 Task: Create a section Compliance Audit Sprint and in the section, add a milestone Test Environment Management in the project AgileOpus
Action: Mouse moved to (511, 423)
Screenshot: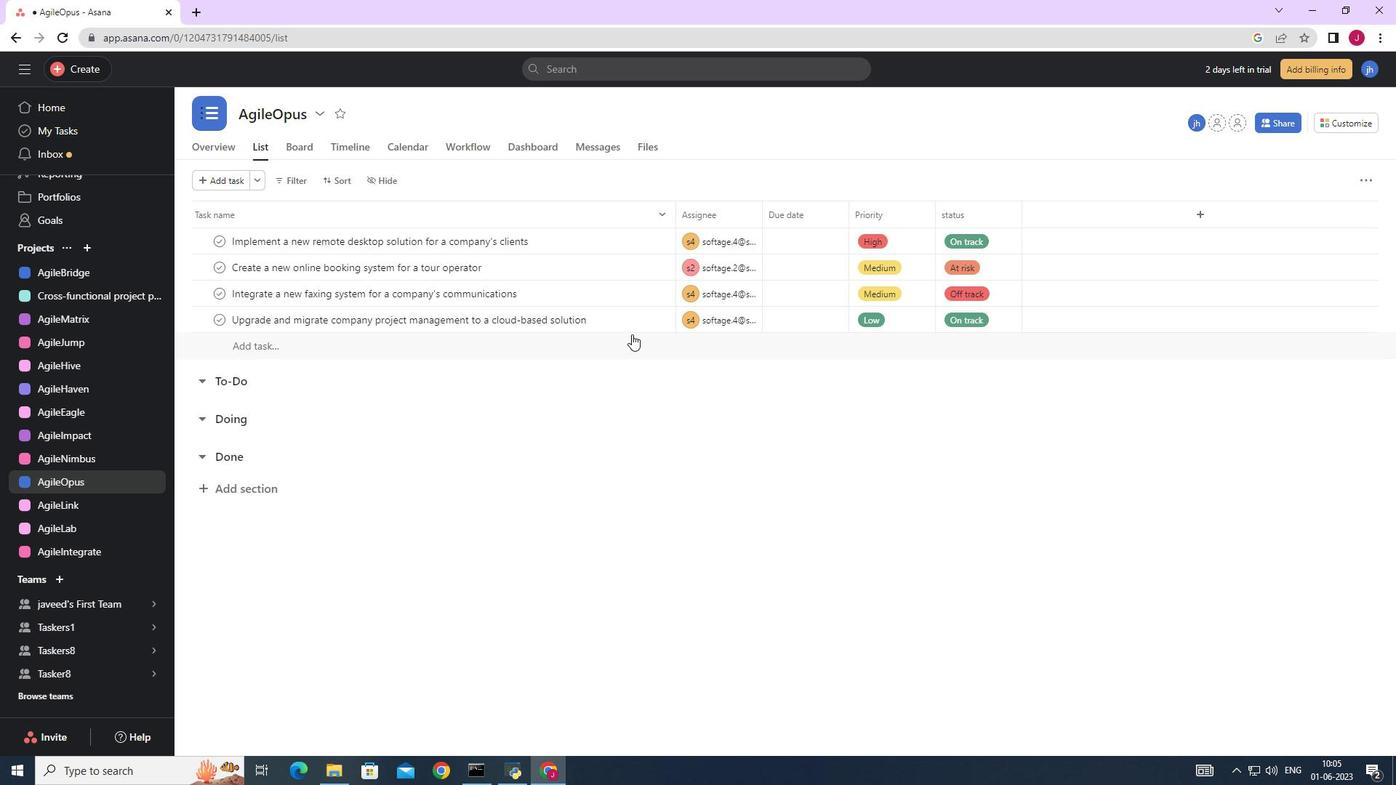 
Action: Mouse scrolled (513, 418) with delta (0, 0)
Screenshot: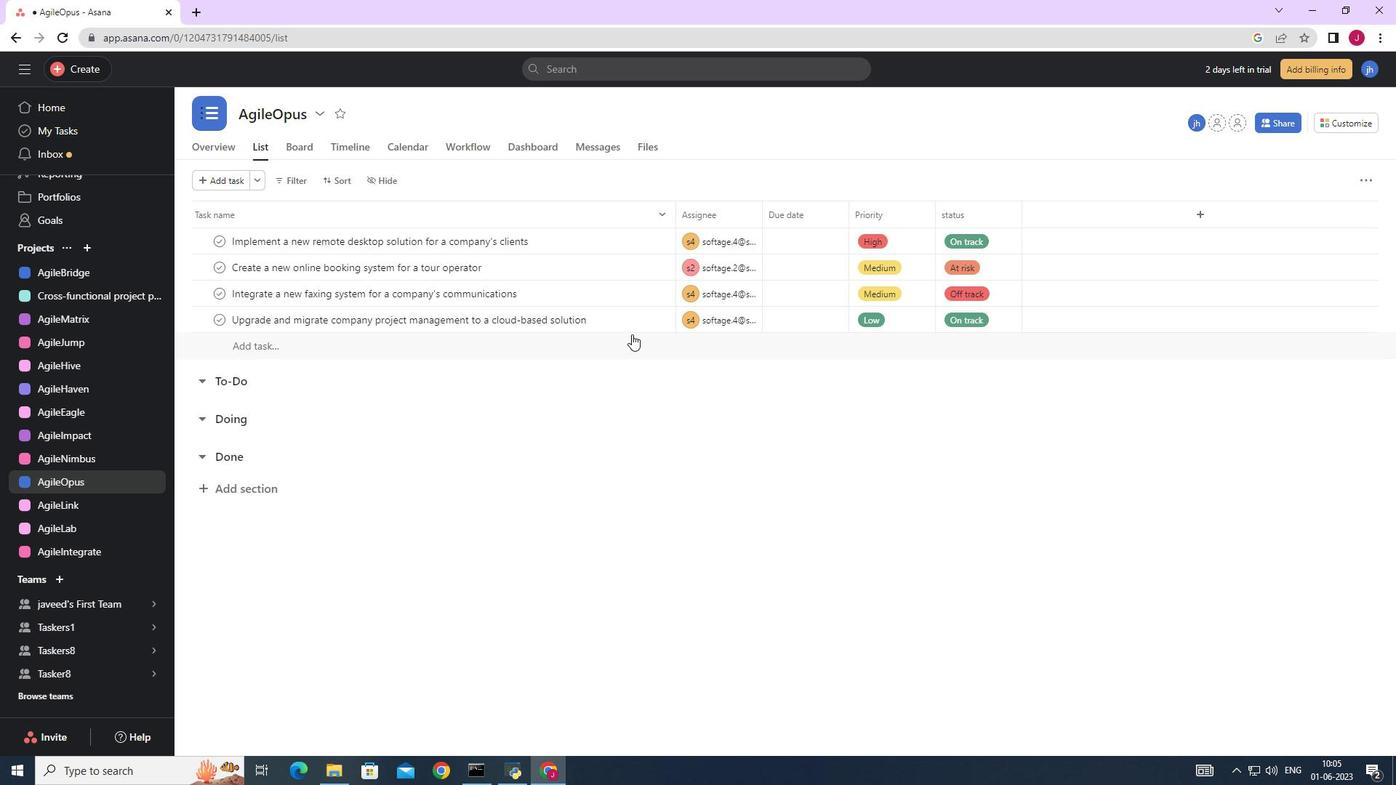 
Action: Mouse moved to (511, 423)
Screenshot: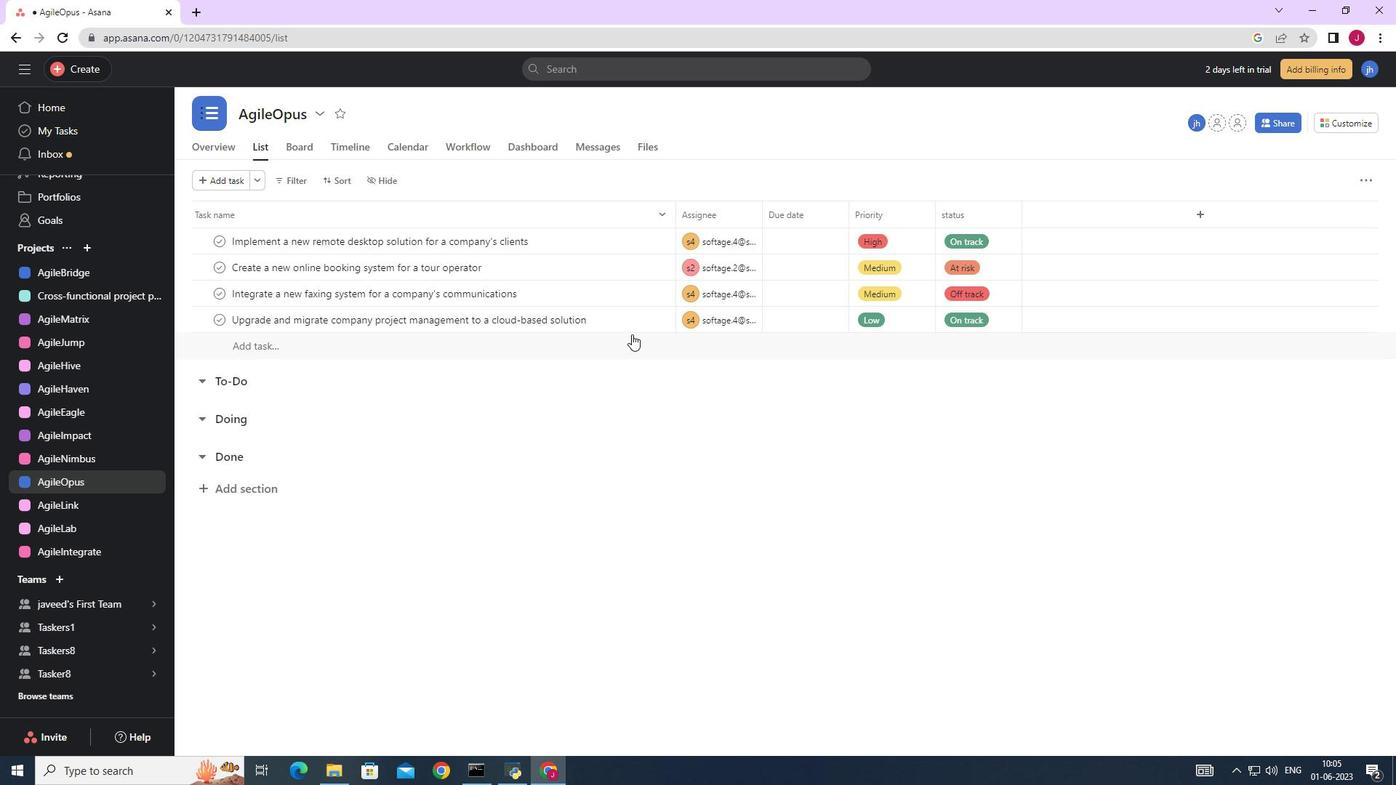
Action: Mouse scrolled (512, 420) with delta (0, 0)
Screenshot: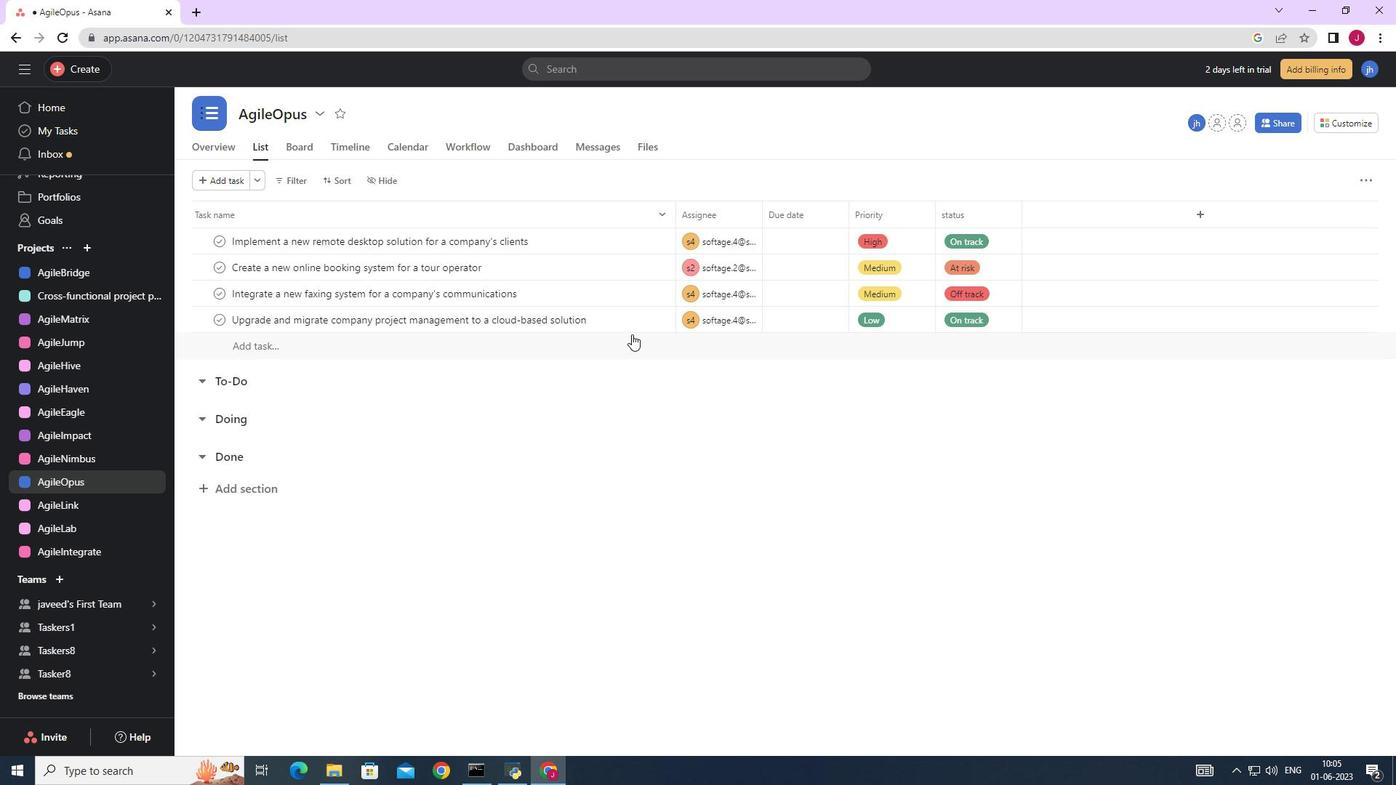 
Action: Mouse moved to (510, 425)
Screenshot: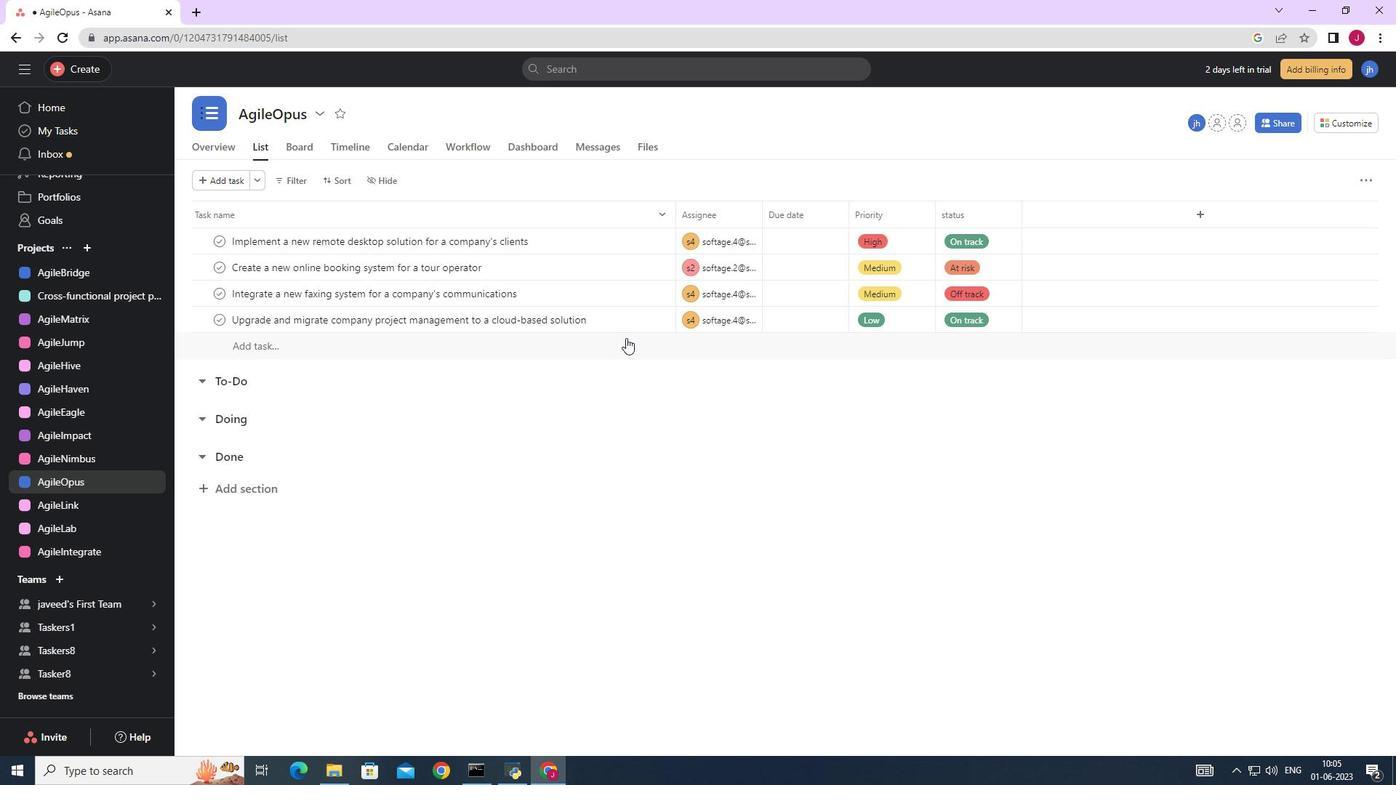 
Action: Mouse scrolled (511, 422) with delta (0, 0)
Screenshot: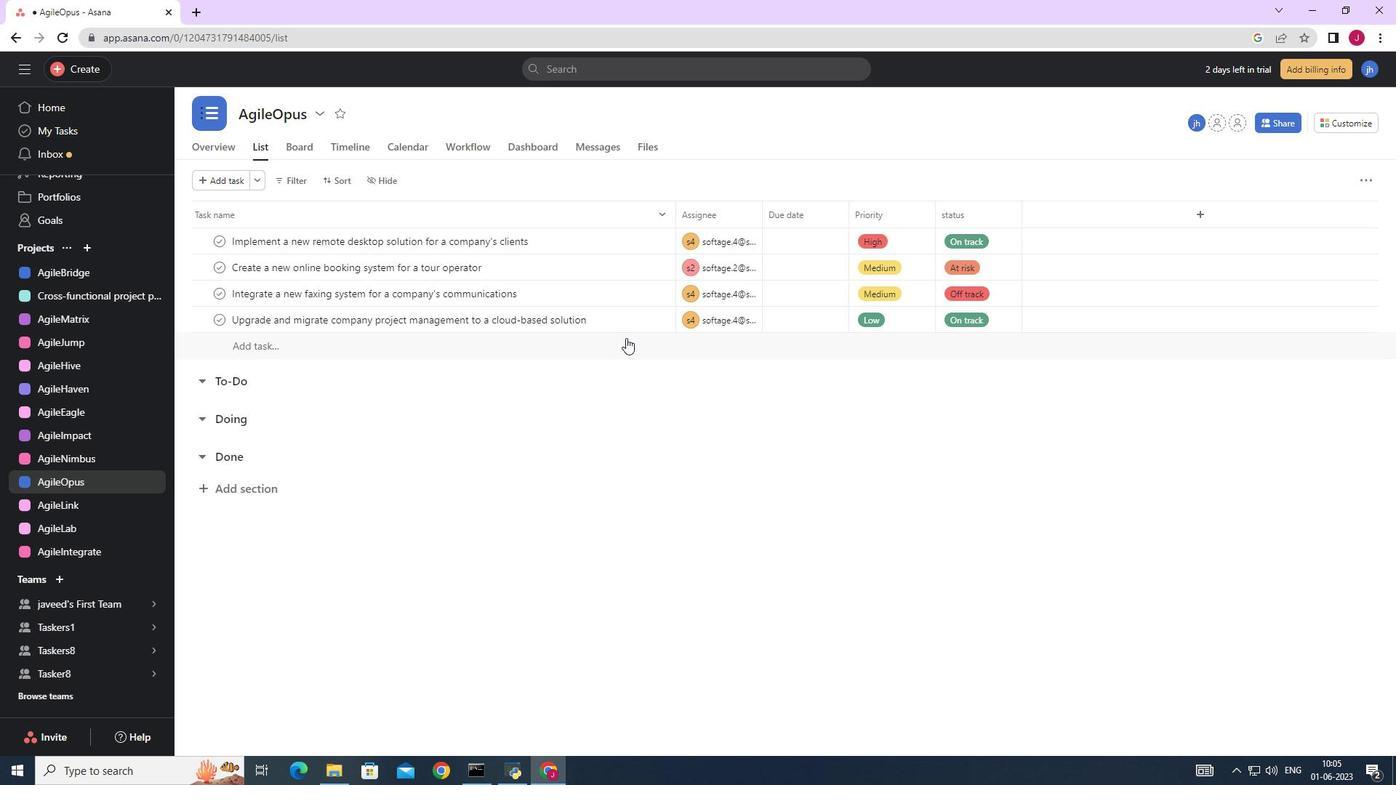 
Action: Mouse moved to (509, 428)
Screenshot: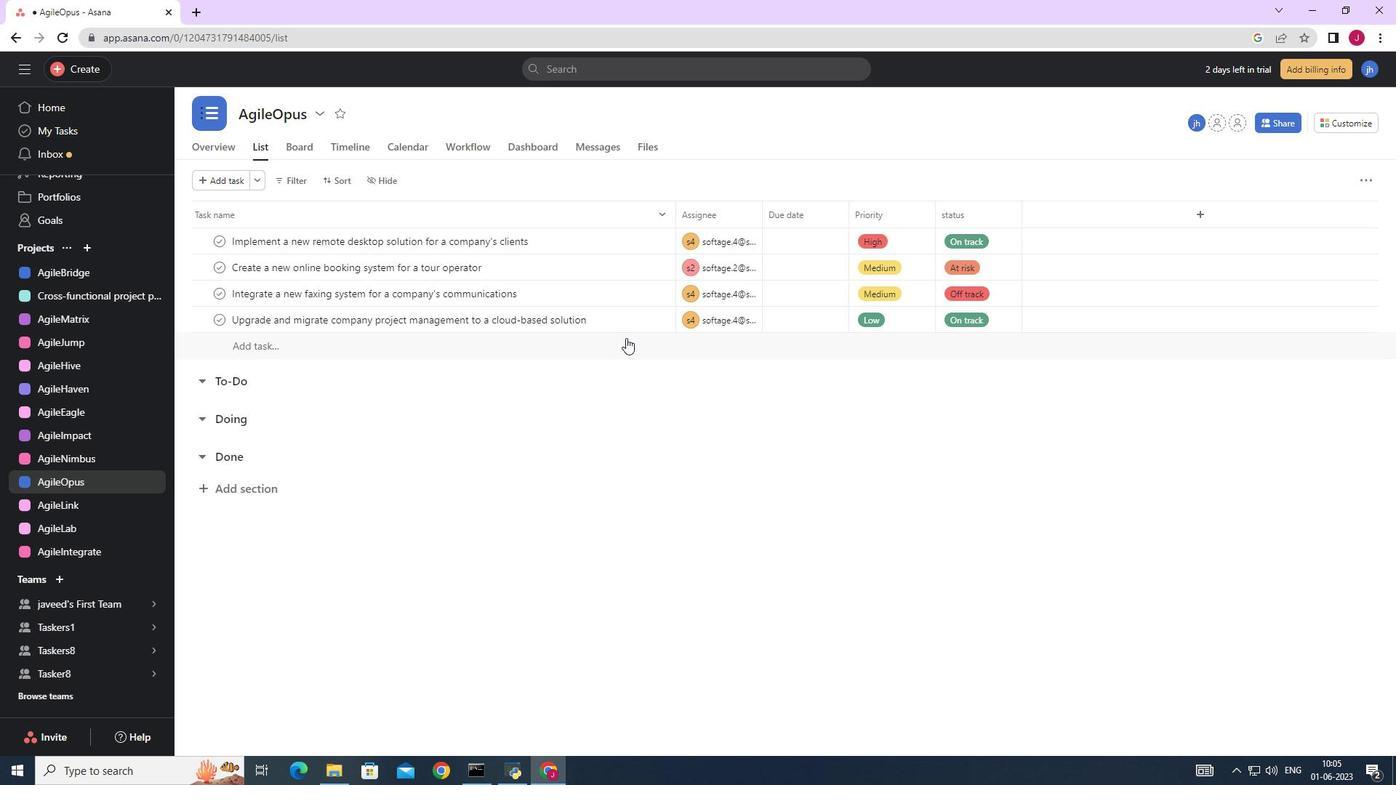 
Action: Mouse scrolled (511, 423) with delta (0, 0)
Screenshot: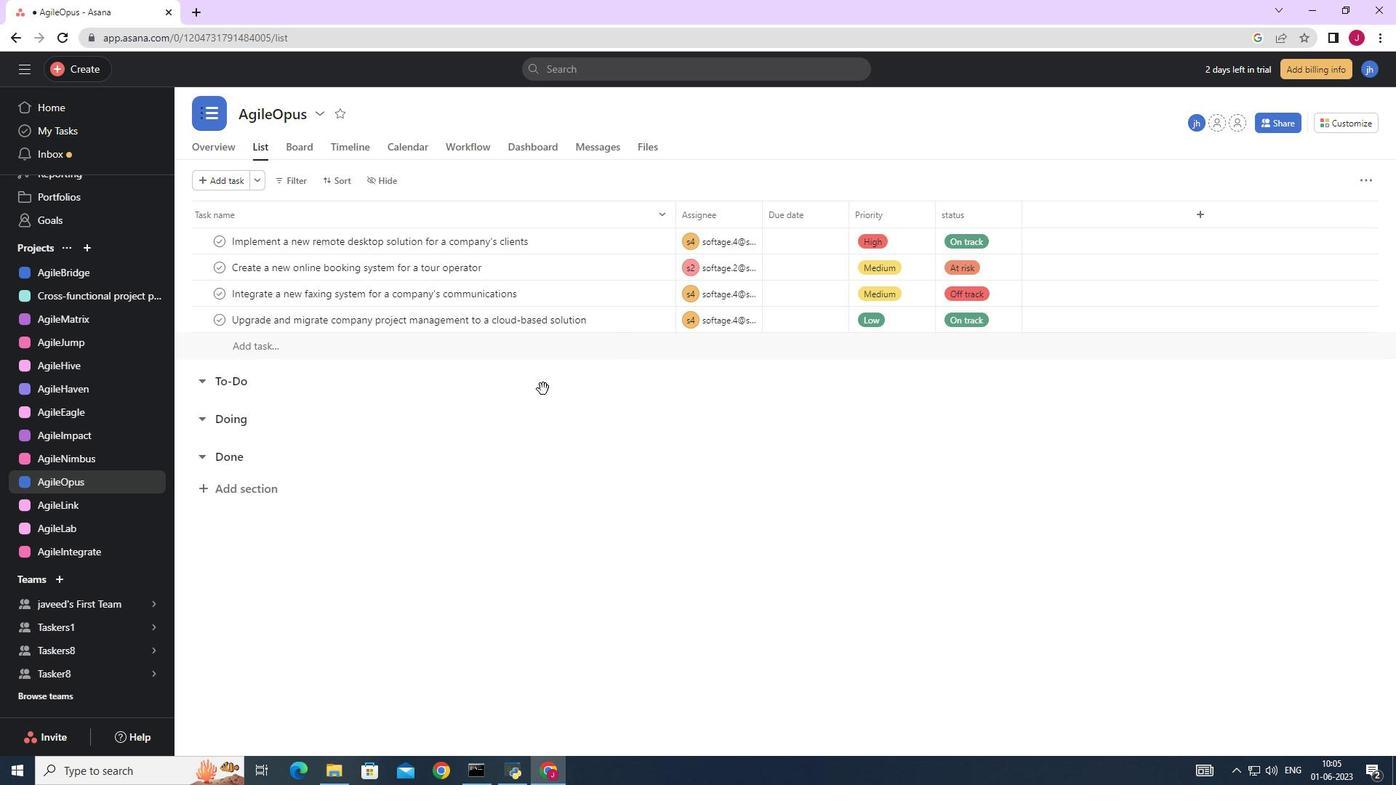 
Action: Mouse moved to (506, 431)
Screenshot: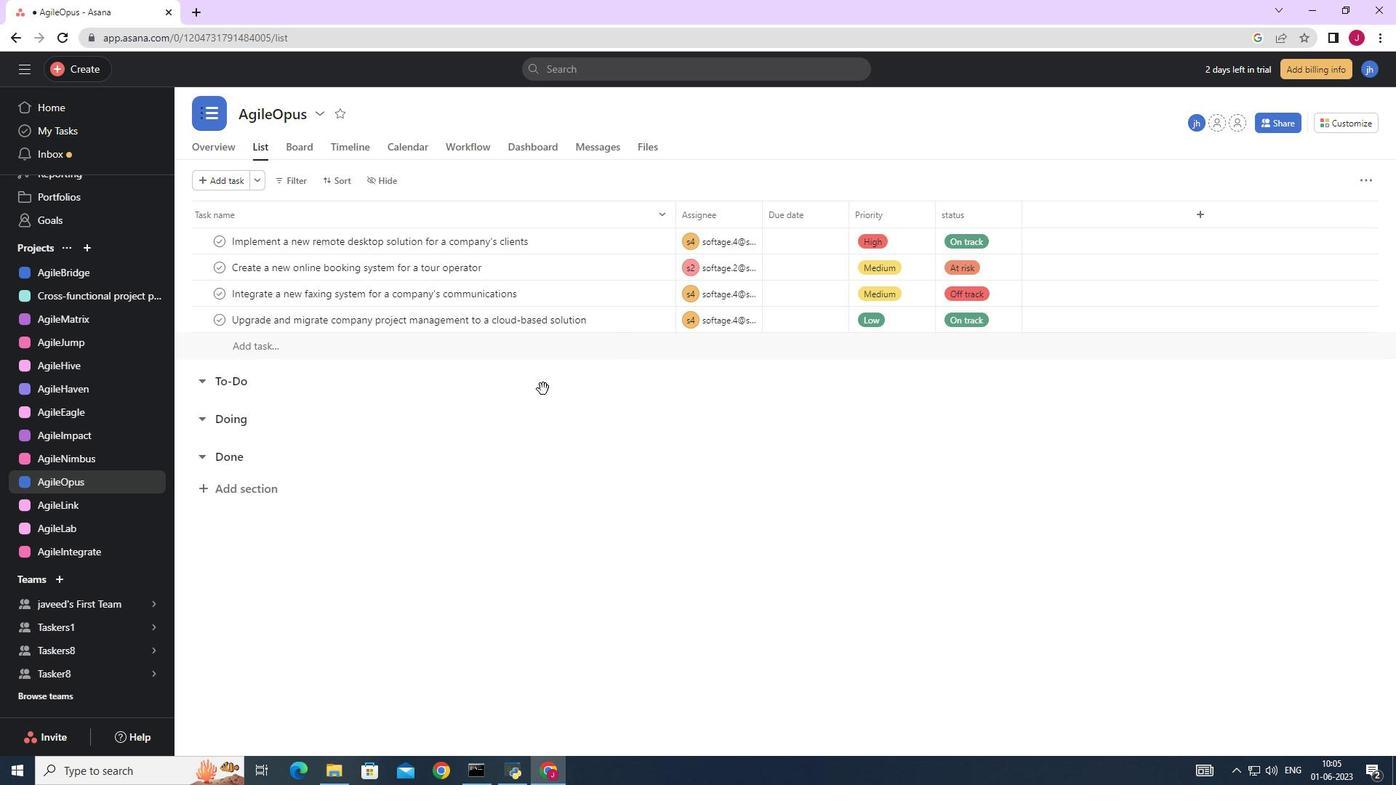 
Action: Mouse scrolled (510, 424) with delta (0, 0)
Screenshot: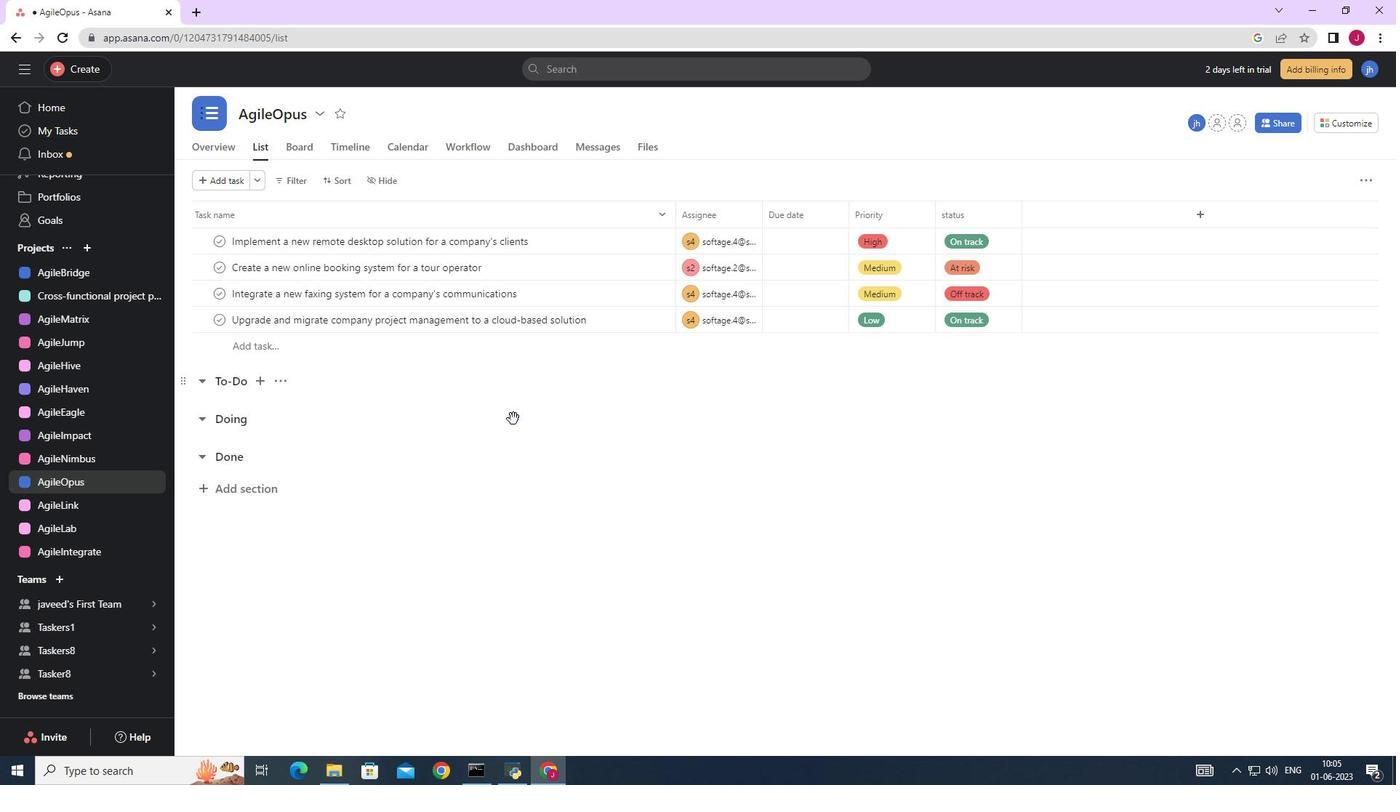 
Action: Mouse moved to (405, 480)
Screenshot: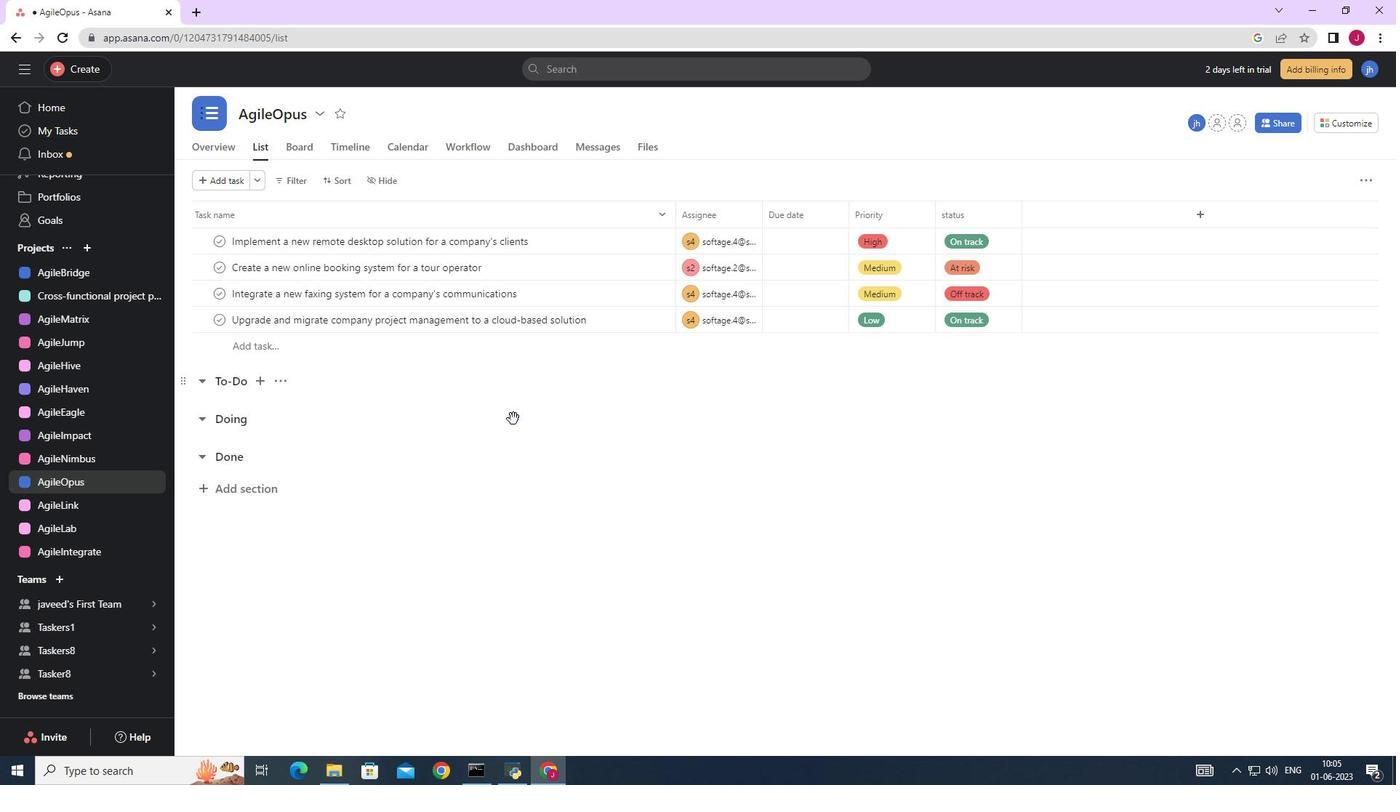 
Action: Mouse scrolled (506, 430) with delta (0, 0)
Screenshot: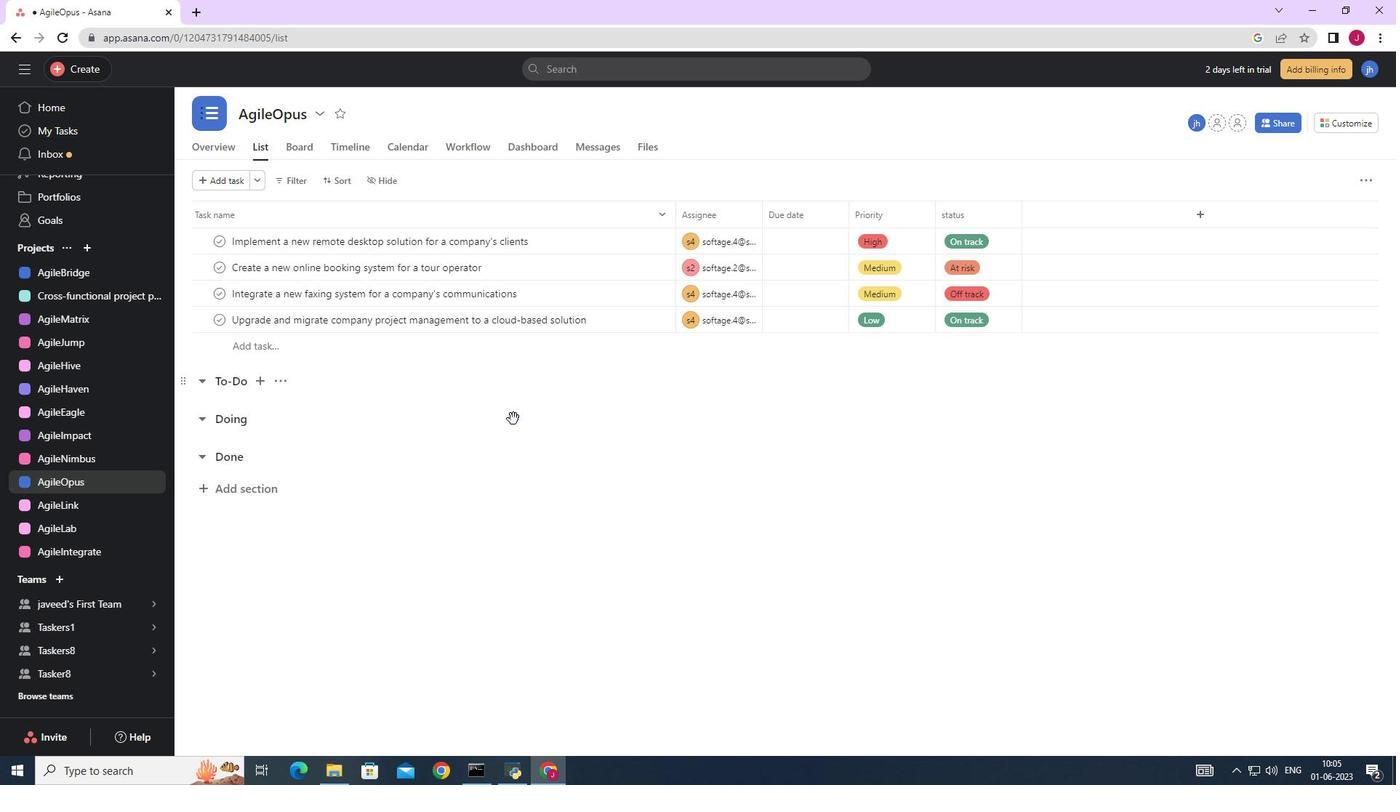 
Action: Mouse moved to (261, 490)
Screenshot: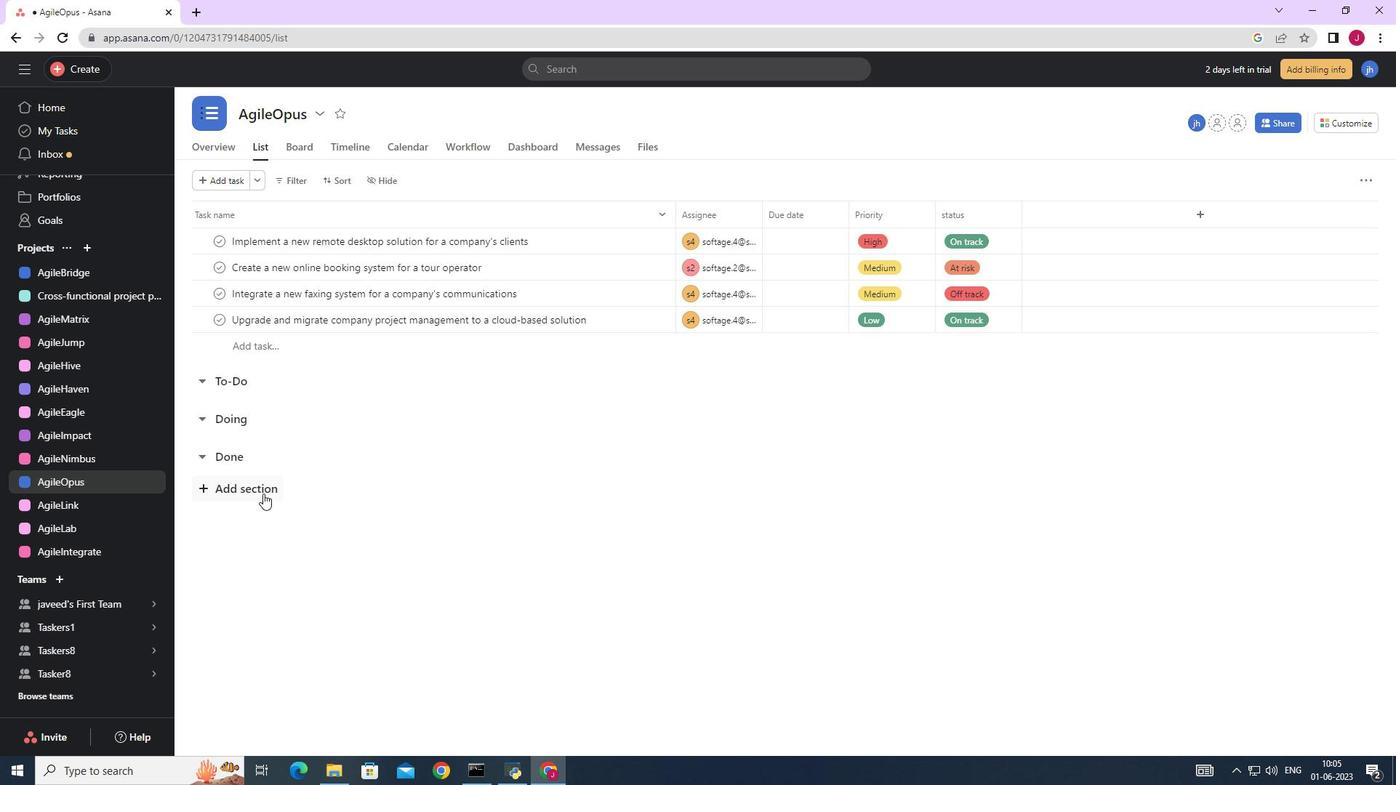 
Action: Mouse pressed left at (261, 490)
Screenshot: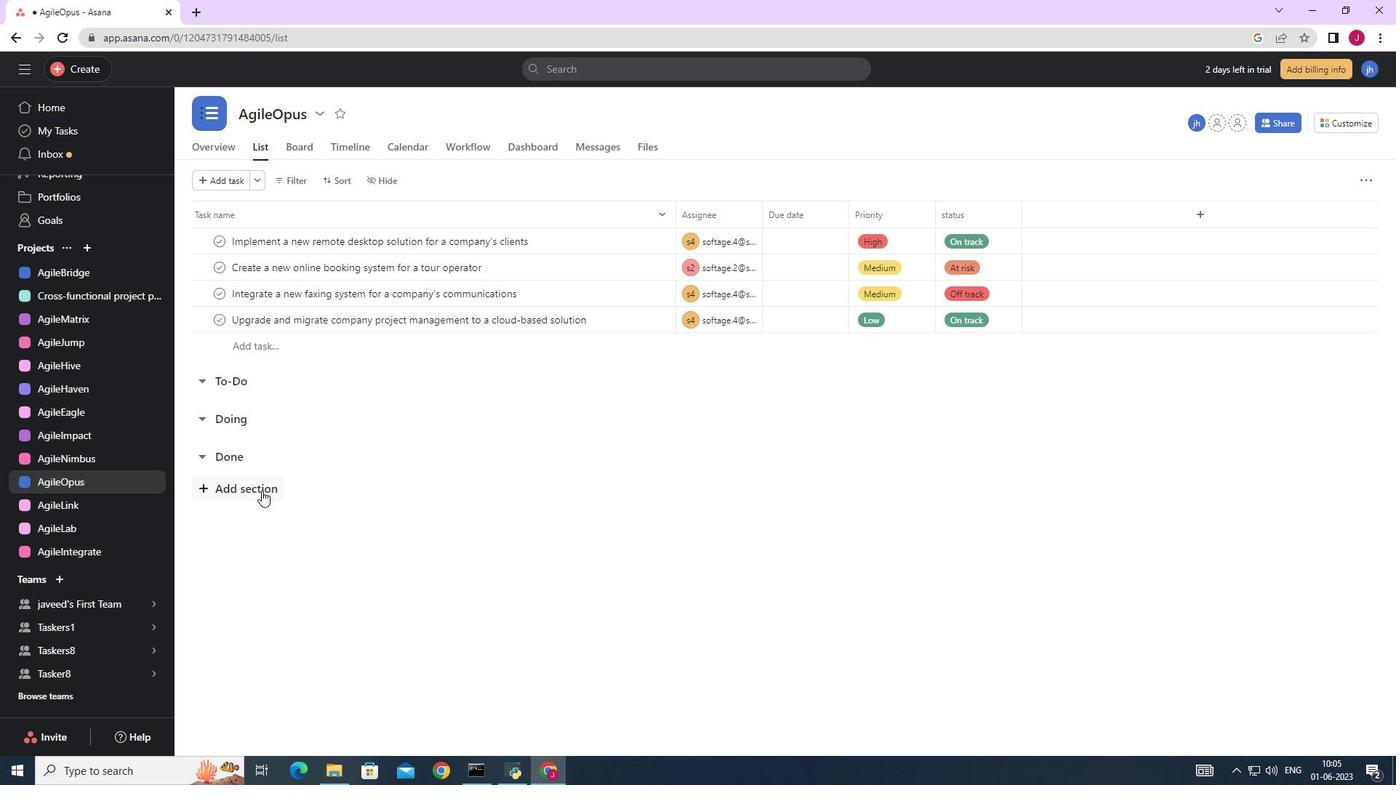 
Action: Mouse moved to (275, 506)
Screenshot: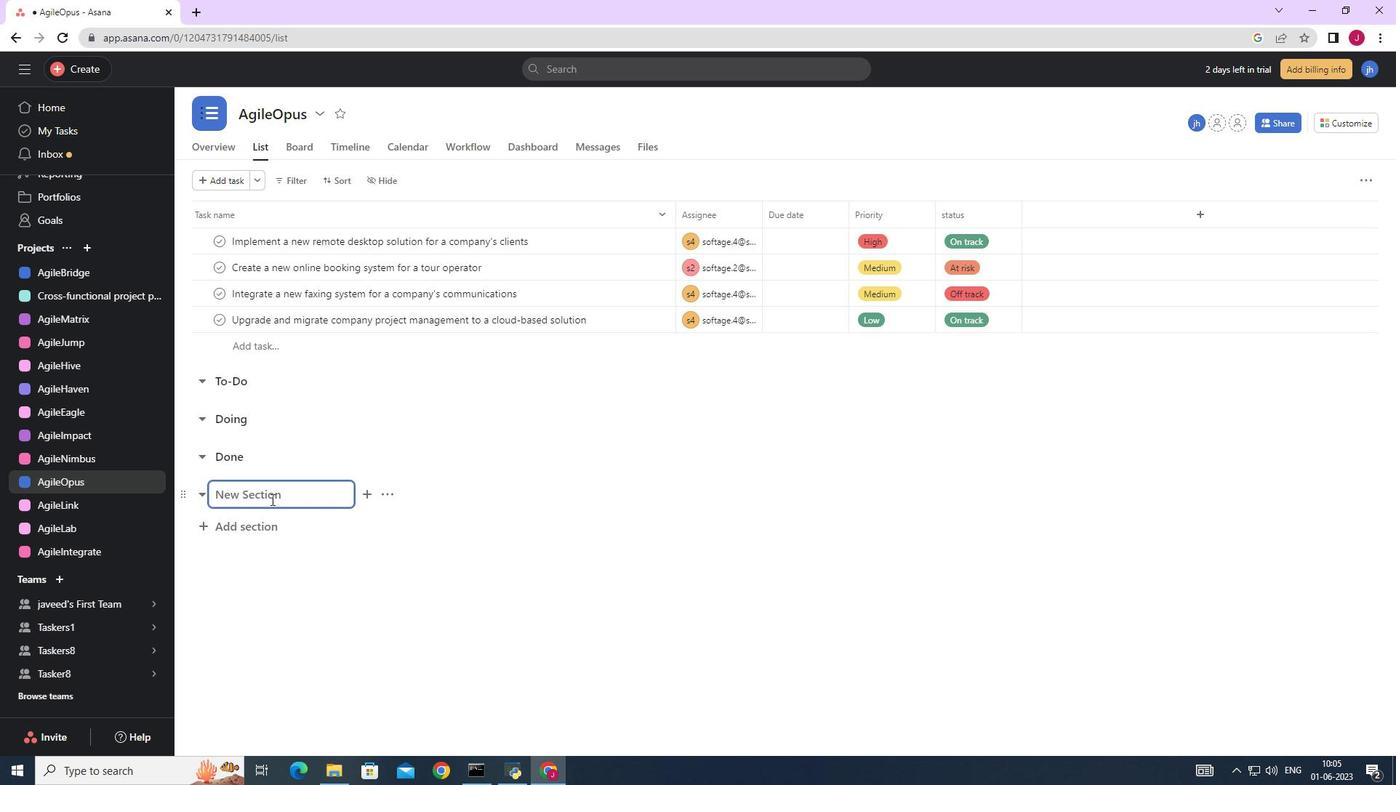 
Action: Key pressed <Key.caps_lock>C<Key.caps_lock>ompliance<Key.space><Key.caps_lock>A<Key.caps_lock>udit<Key.space><Key.caps_lock>S<Key.caps_lock>print<Key.enter><Key.caps_lock>T<Key.caps_lock>est<Key.space><Key.caps_lock>E<Key.caps_lock>nviroment<Key.space><Key.caps_lock>M<Key.caps_lock>anagement
Screenshot: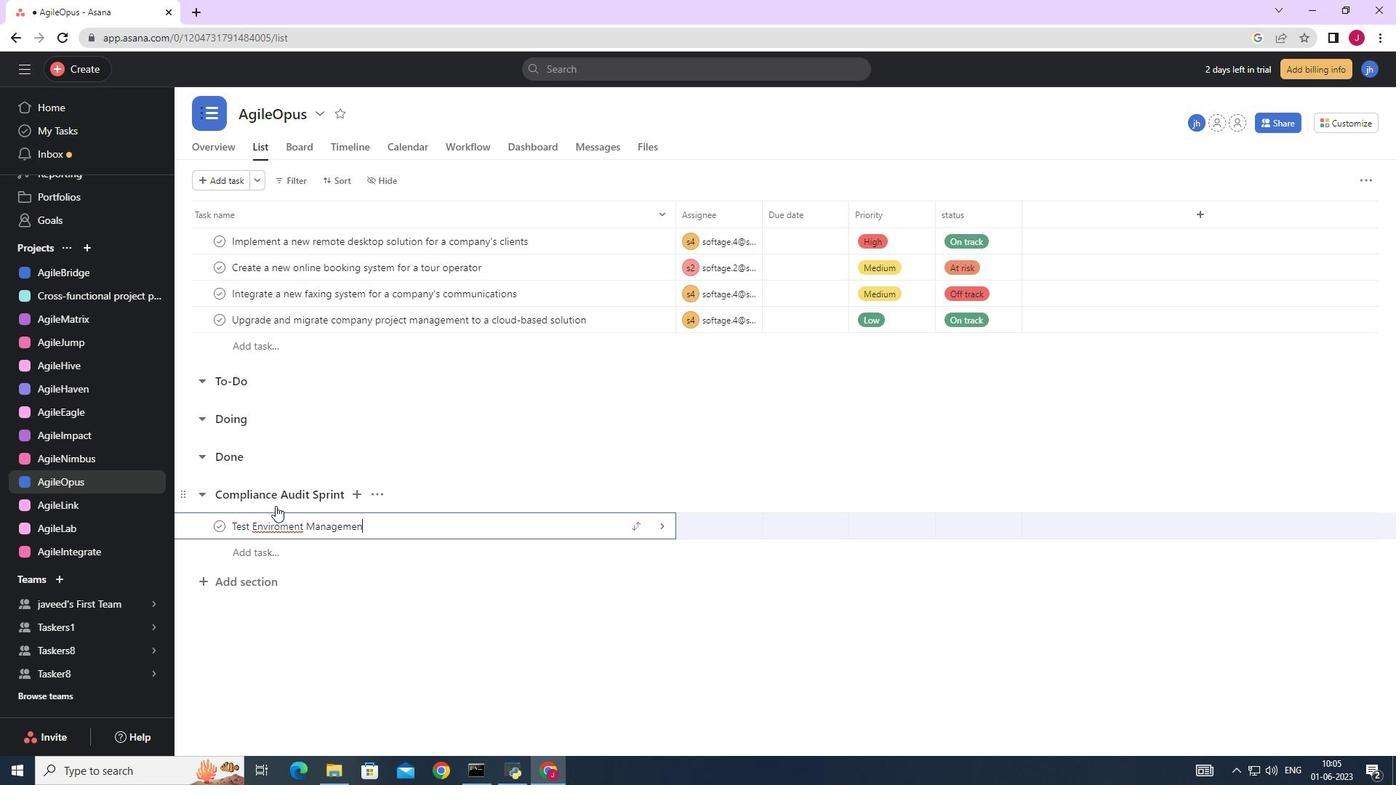 
Action: Mouse moved to (279, 524)
Screenshot: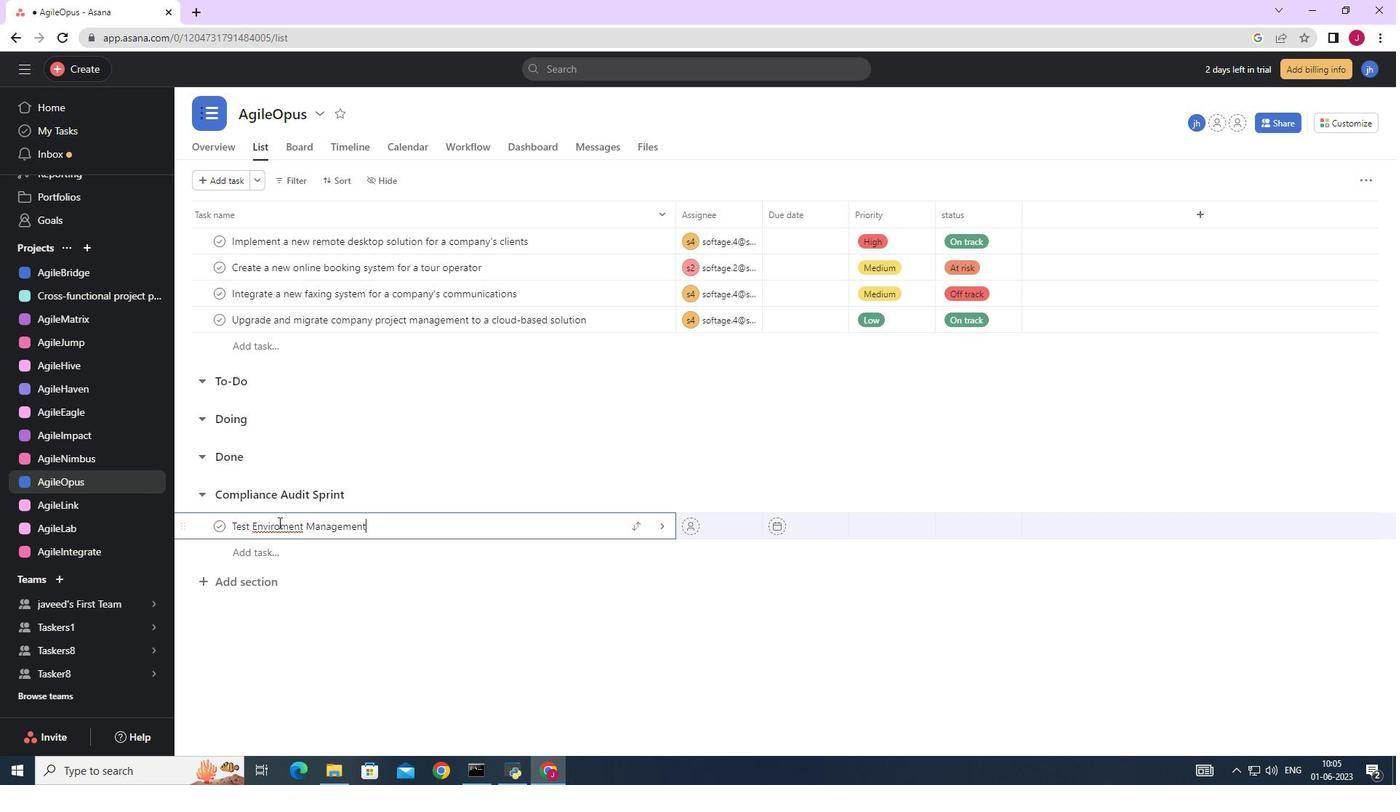 
Action: Mouse pressed right at (279, 524)
Screenshot: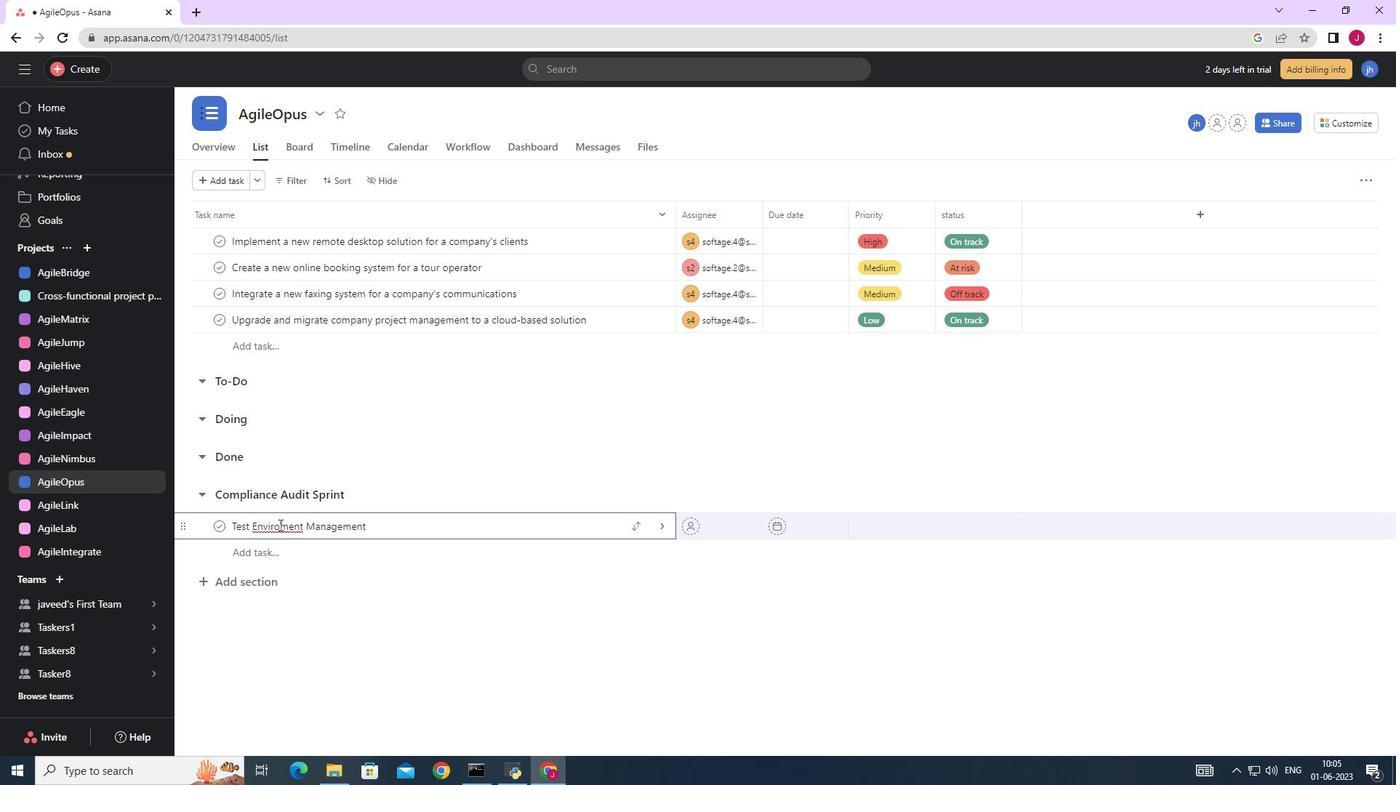 
Action: Mouse moved to (313, 535)
Screenshot: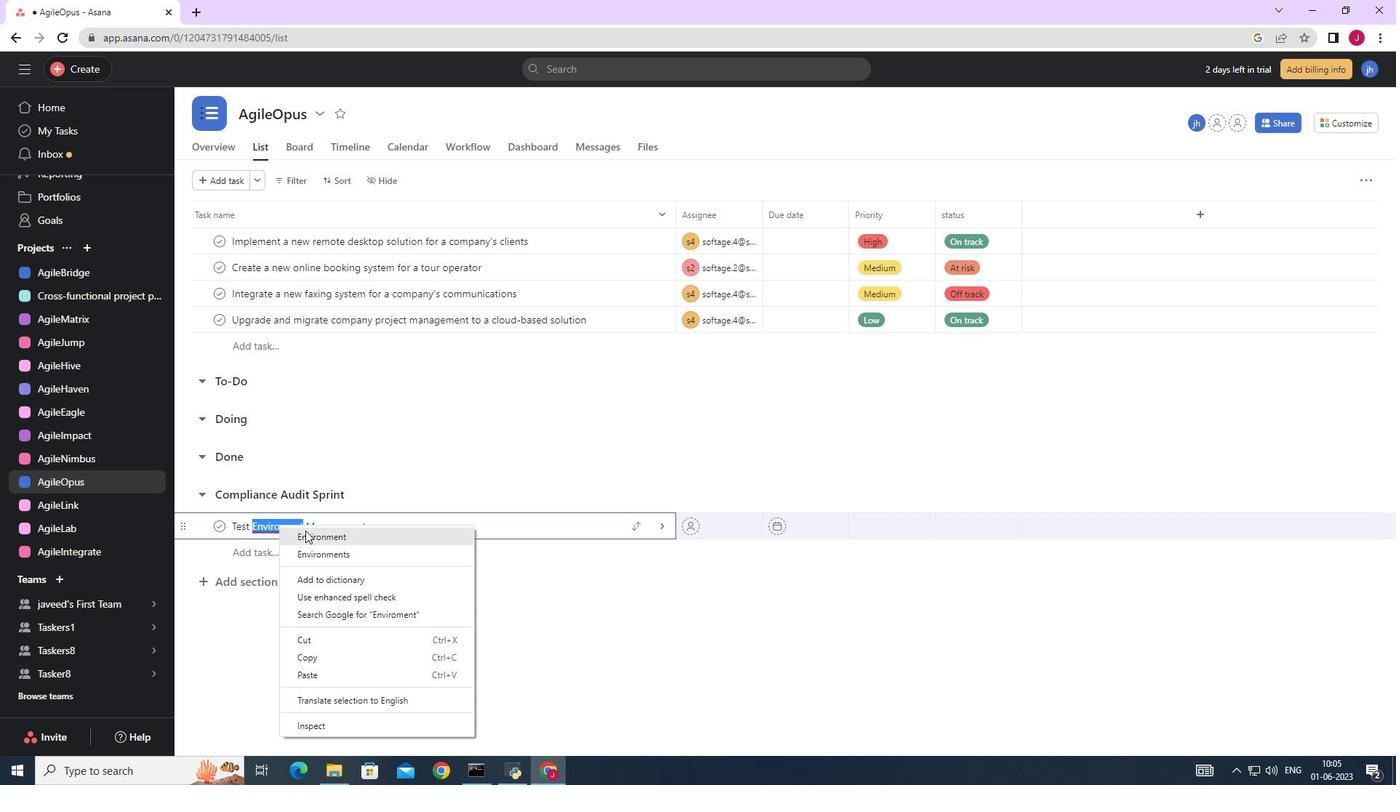 
Action: Mouse pressed left at (313, 535)
Screenshot: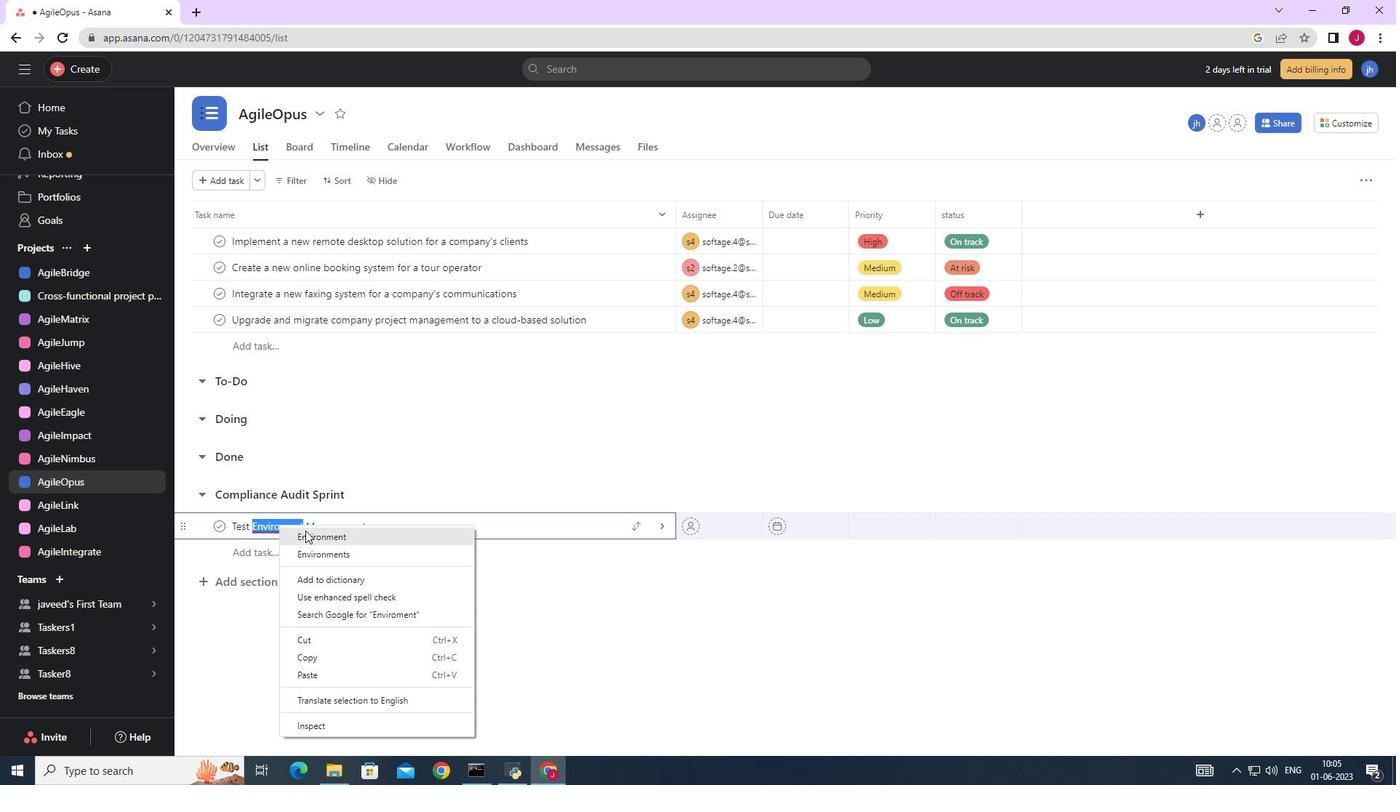 
Action: Mouse moved to (658, 528)
Screenshot: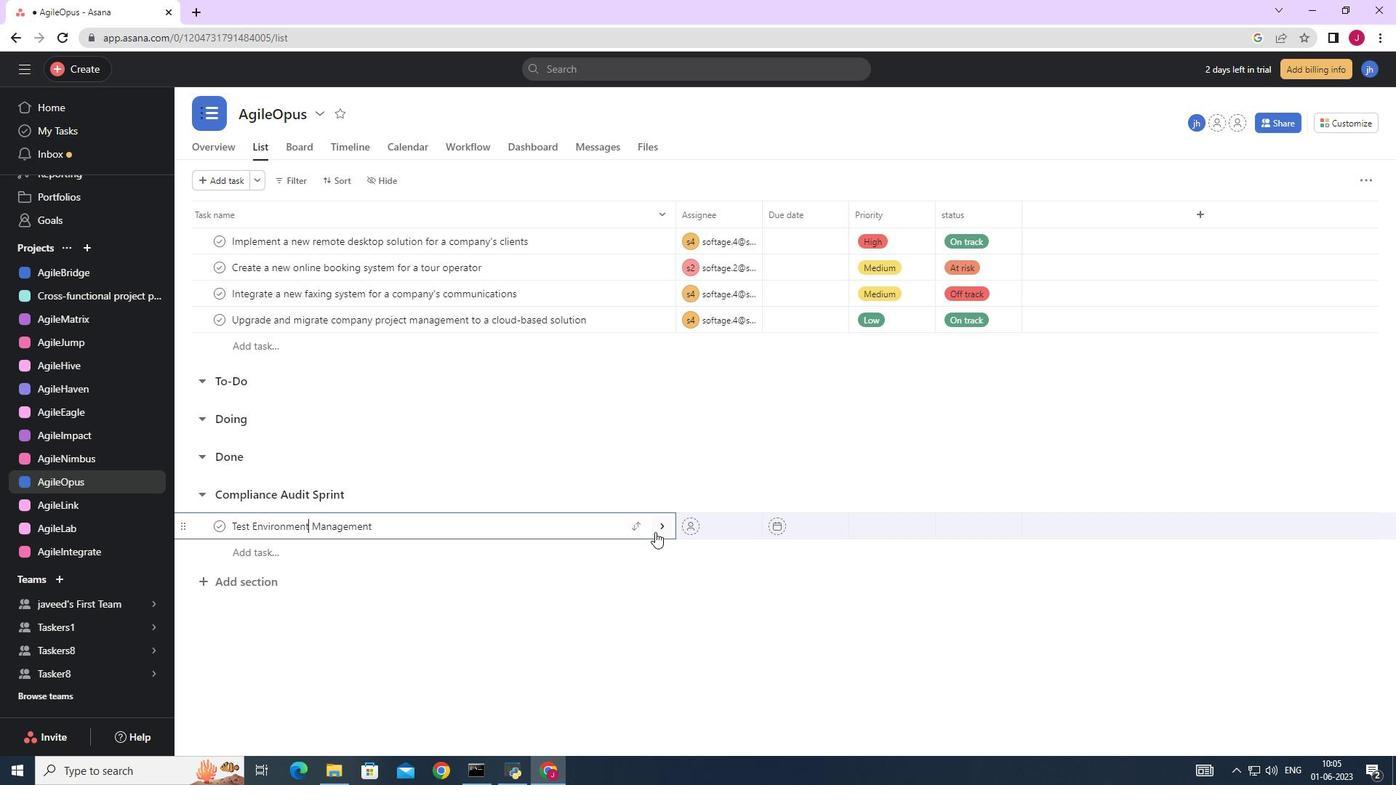 
Action: Mouse pressed left at (658, 528)
Screenshot: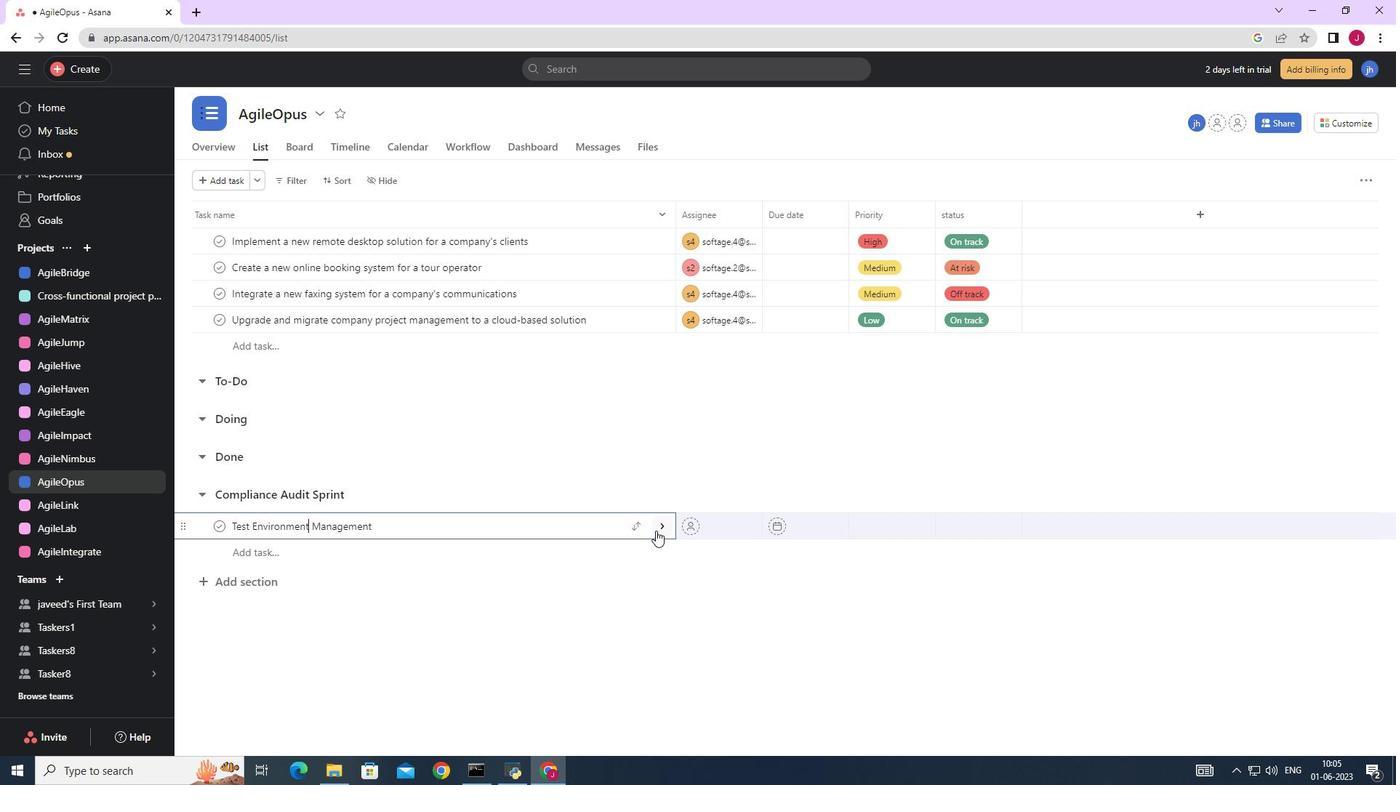 
Action: Mouse moved to (1342, 175)
Screenshot: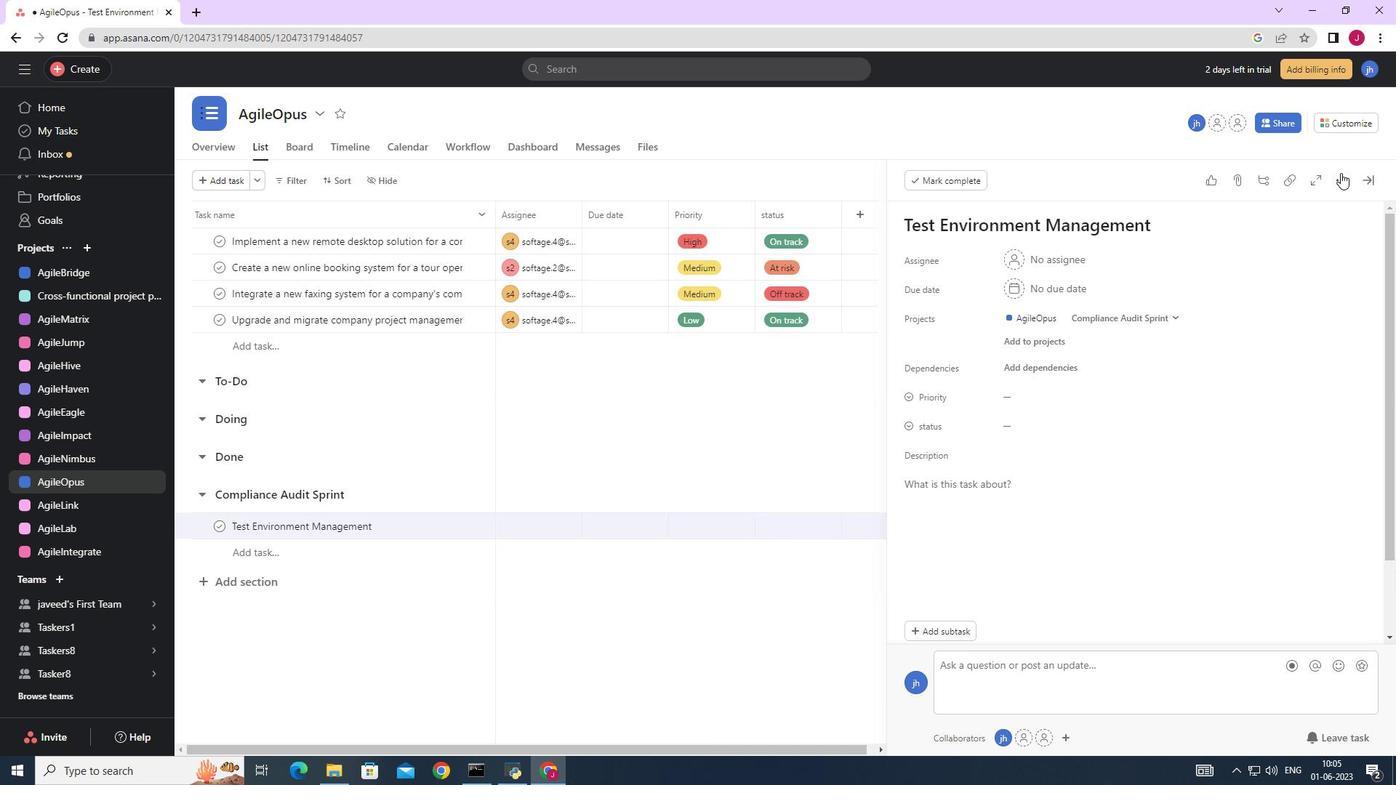 
Action: Mouse pressed left at (1342, 175)
Screenshot: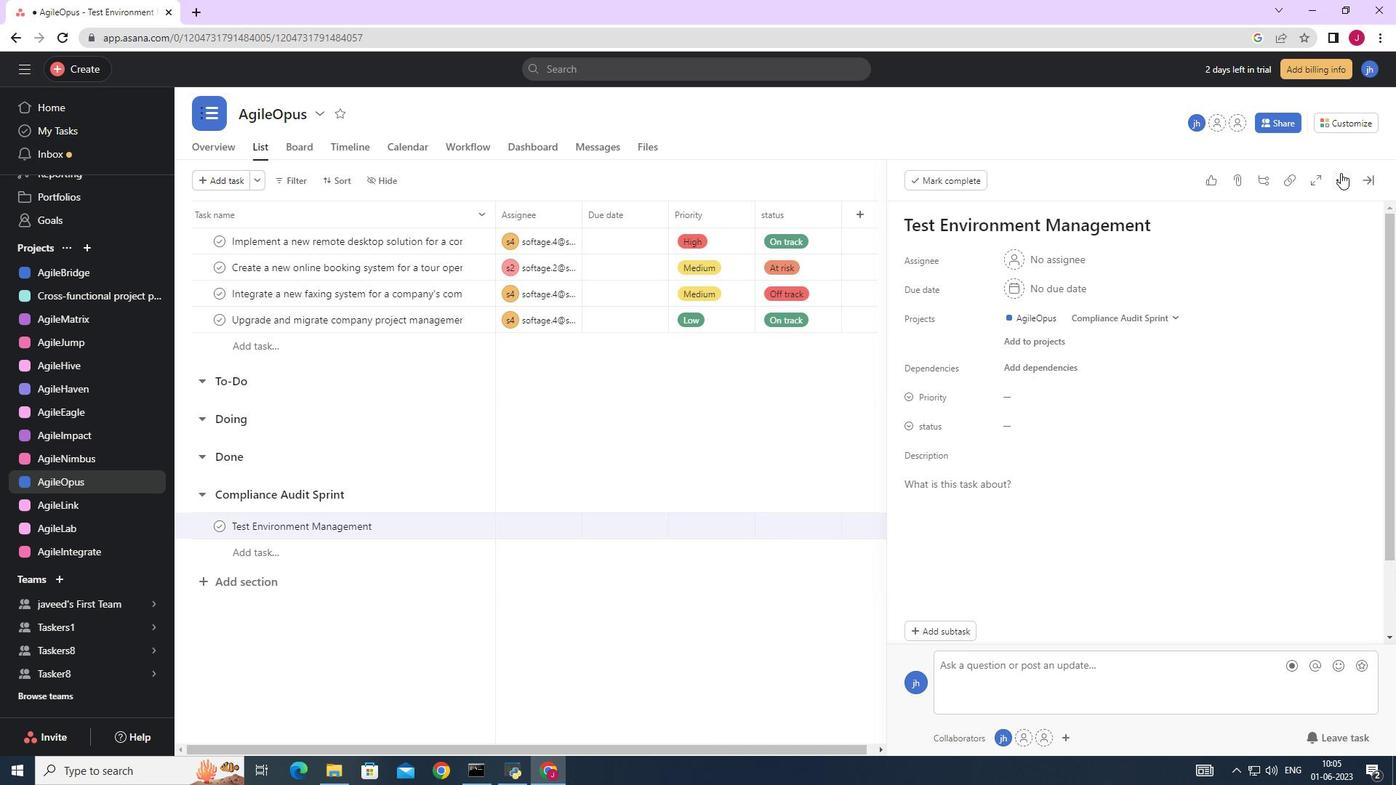 
Action: Mouse moved to (1229, 233)
Screenshot: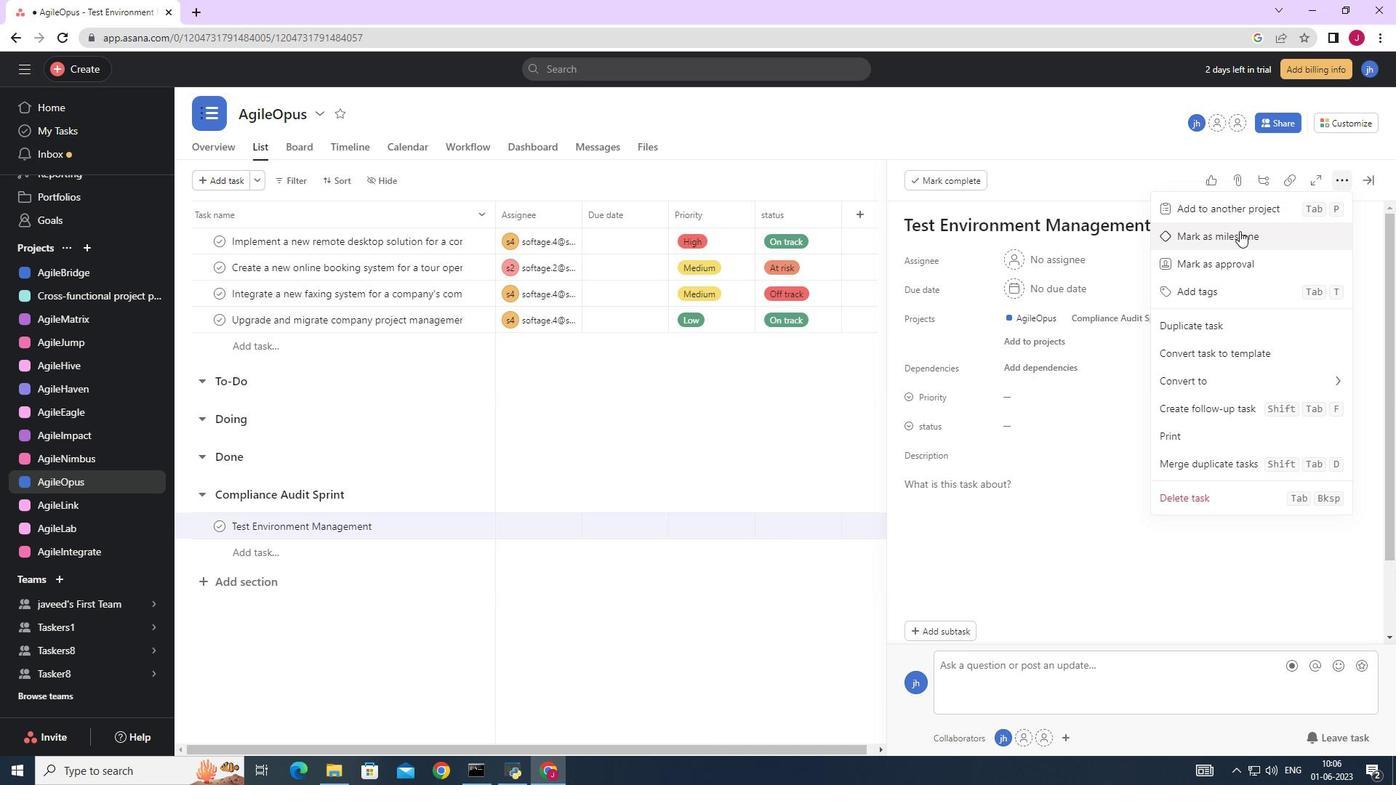 
Action: Mouse pressed left at (1229, 233)
Screenshot: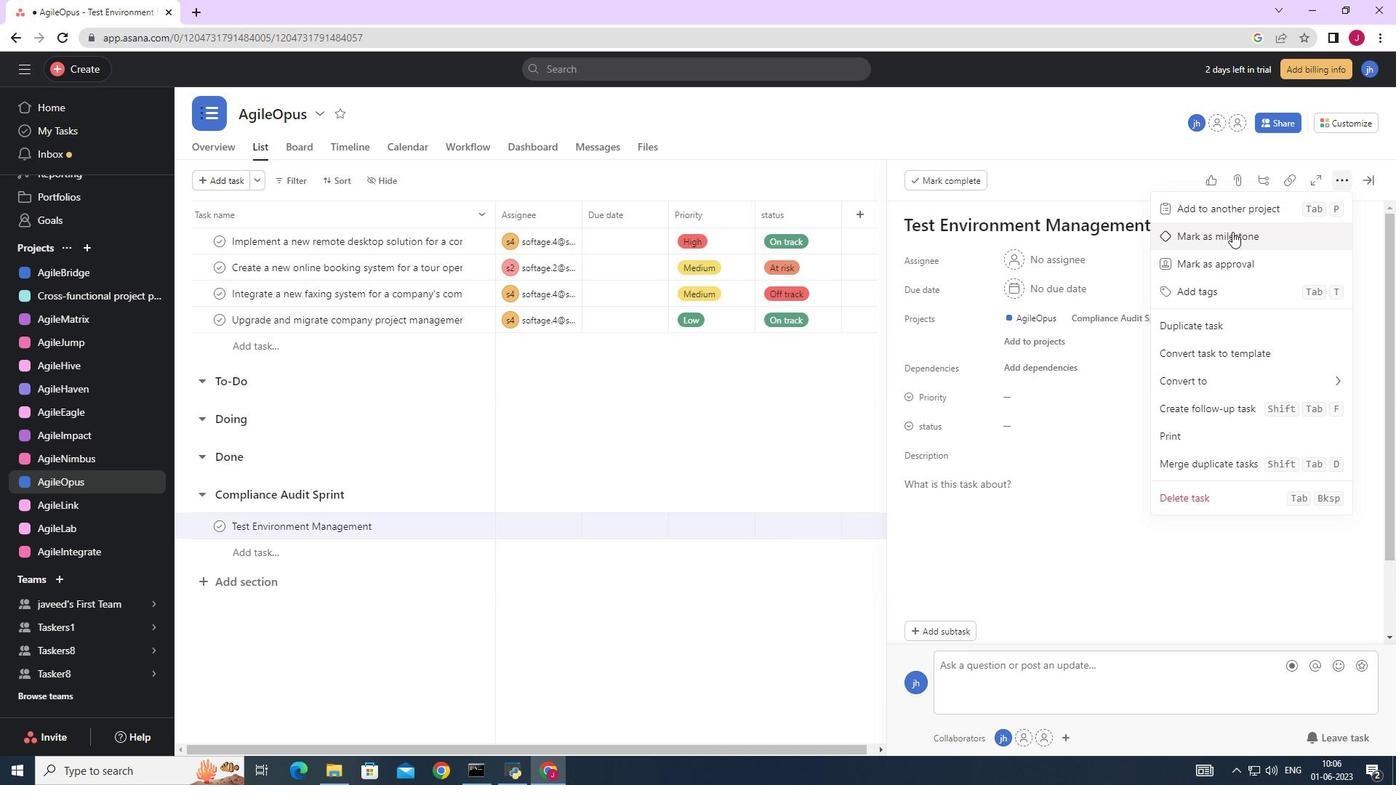 
Action: Mouse moved to (1370, 180)
Screenshot: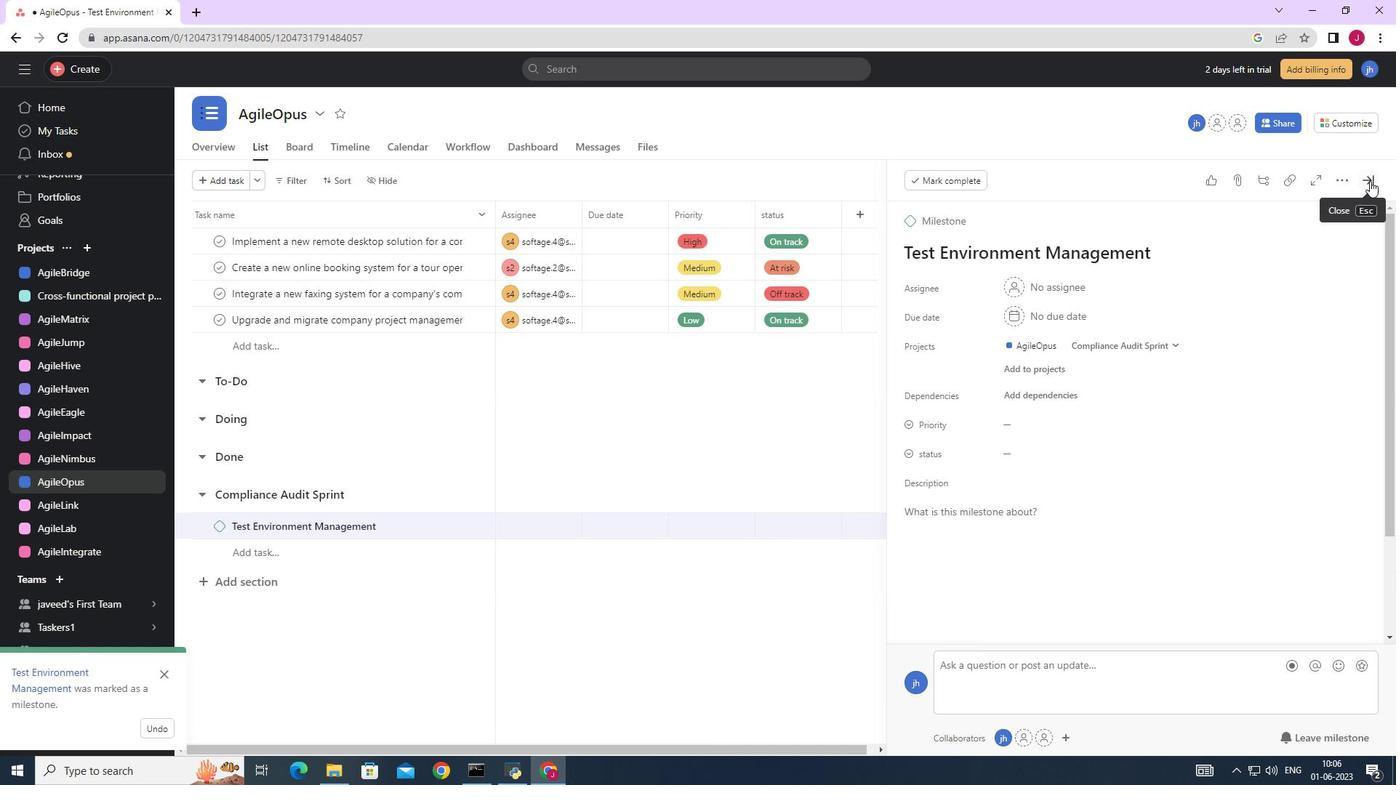 
Action: Mouse pressed left at (1370, 180)
Screenshot: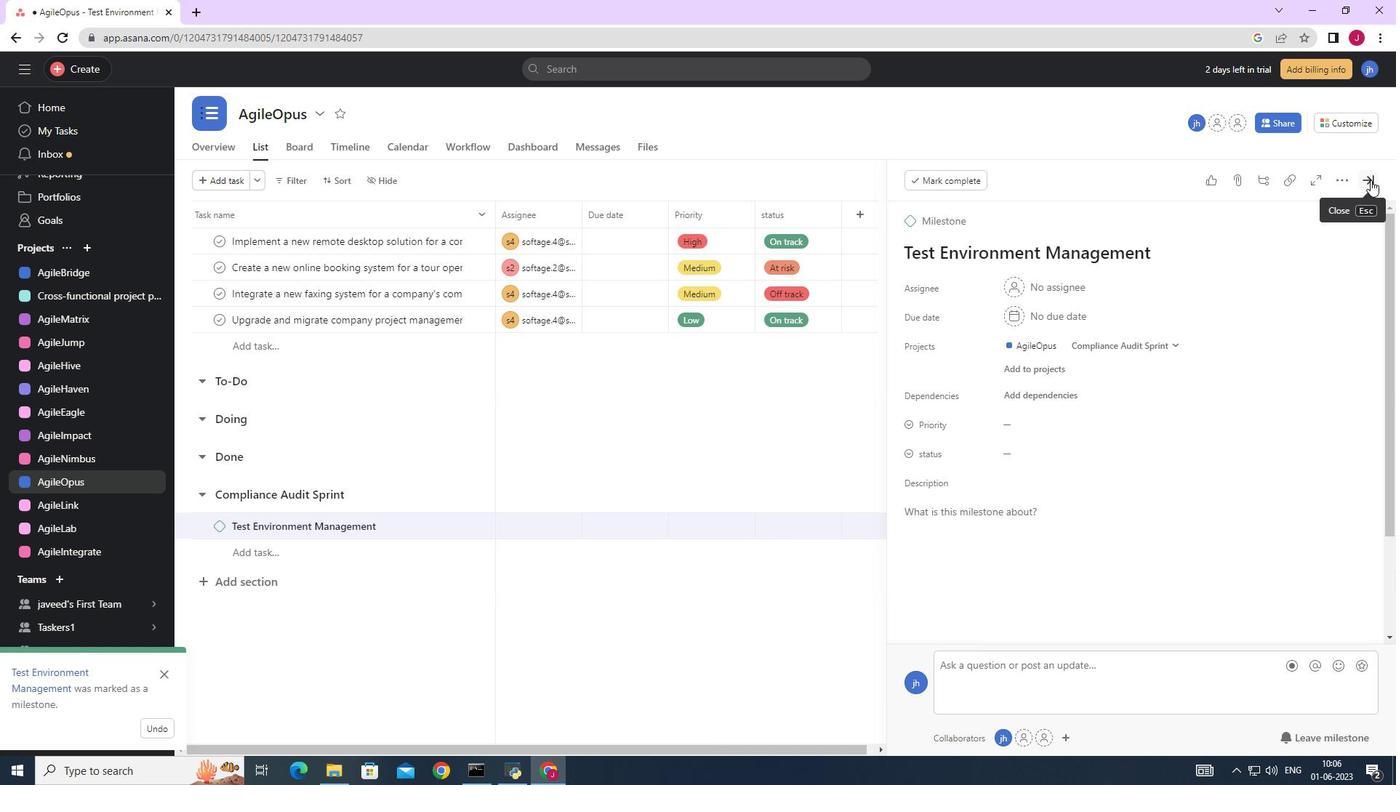 
Action: Mouse moved to (1161, 290)
Screenshot: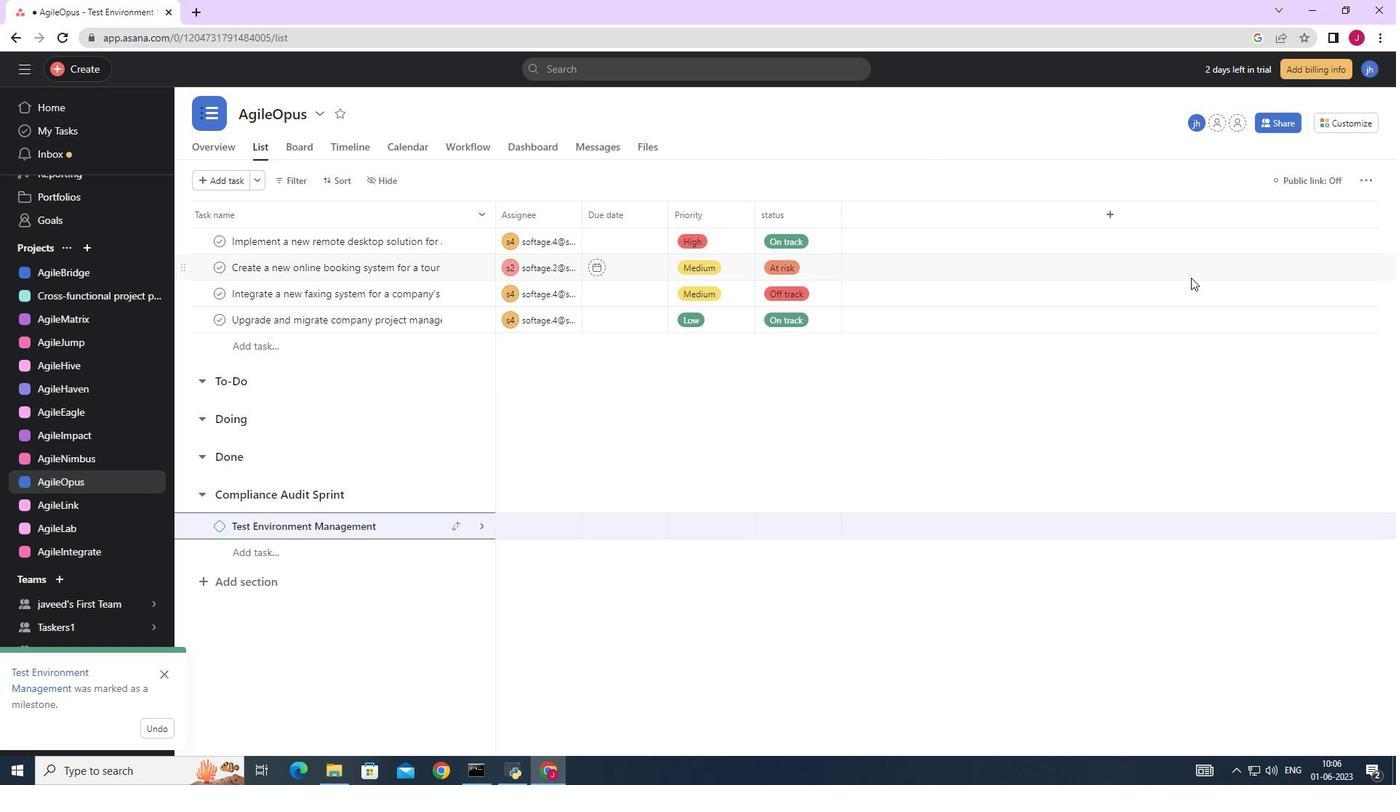 
